 Task: Look for products in the category "Cereal" from Grain Berry only.
Action: Mouse moved to (877, 293)
Screenshot: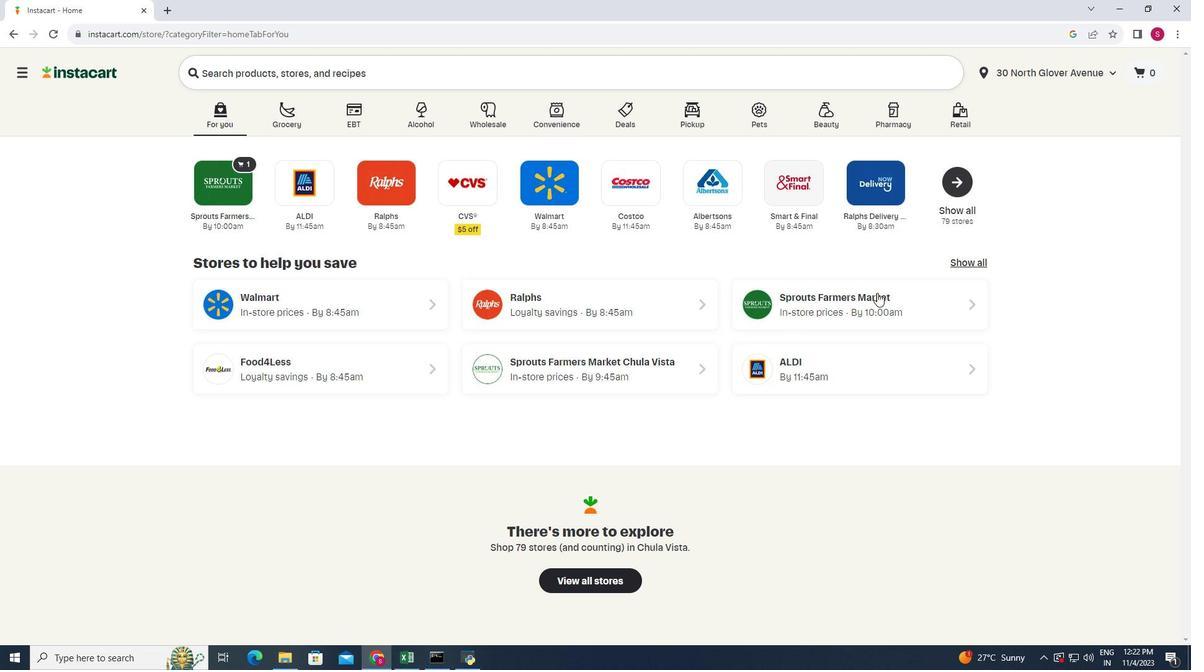
Action: Mouse pressed left at (877, 293)
Screenshot: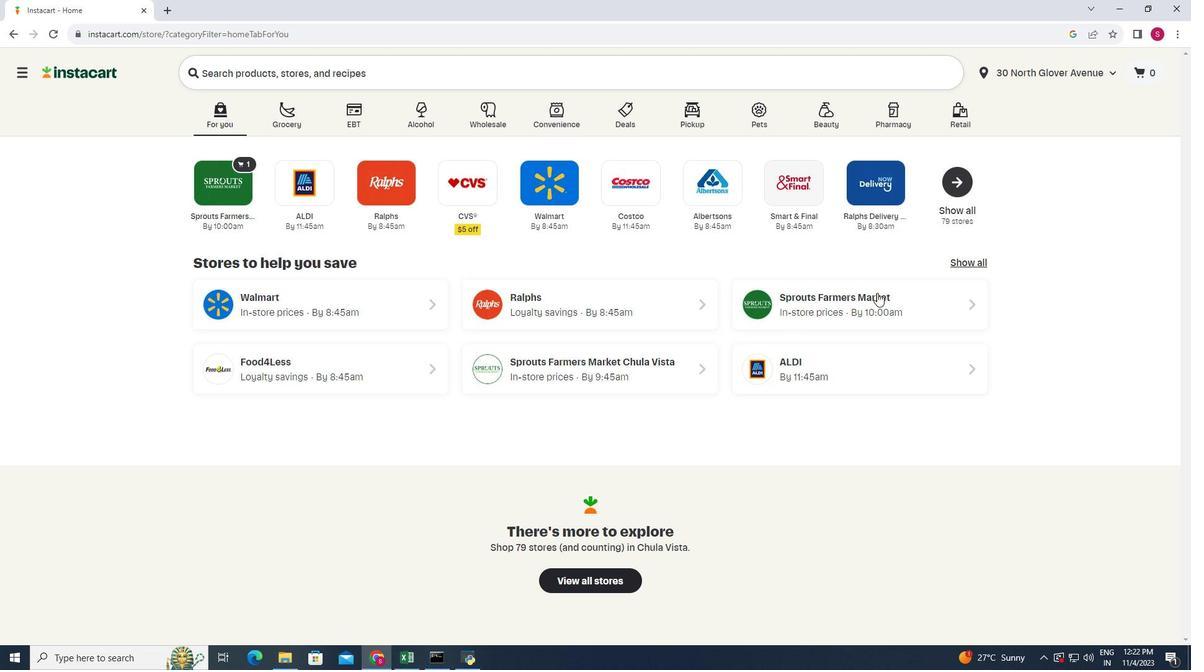 
Action: Mouse moved to (85, 473)
Screenshot: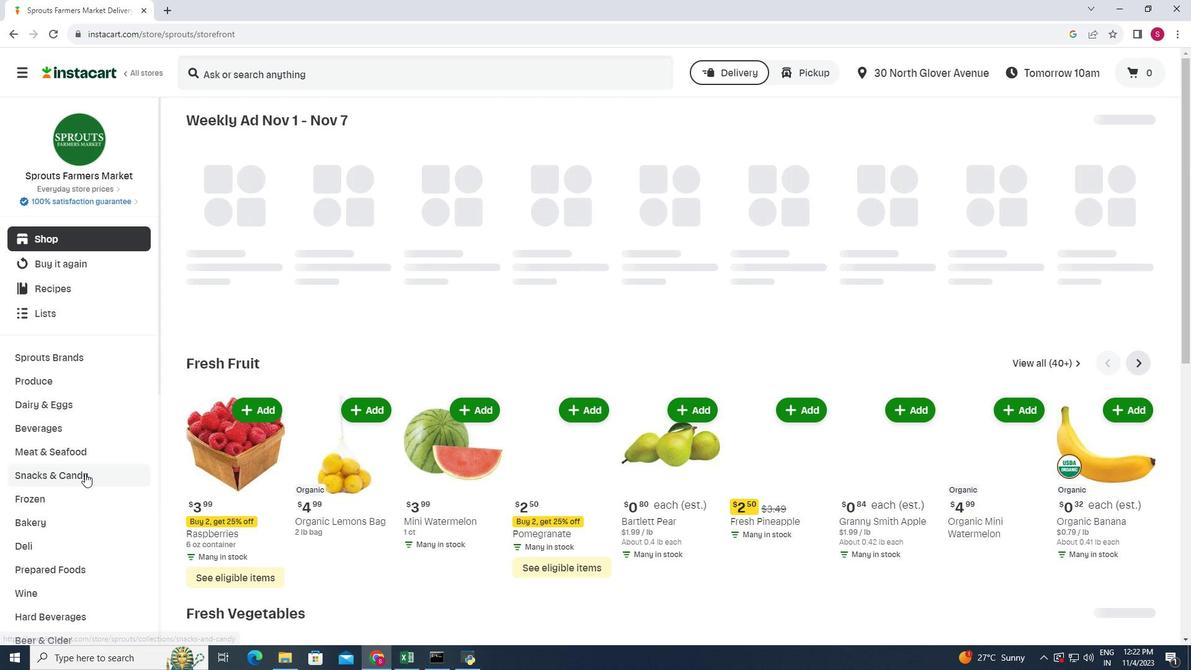 
Action: Mouse scrolled (85, 473) with delta (0, 0)
Screenshot: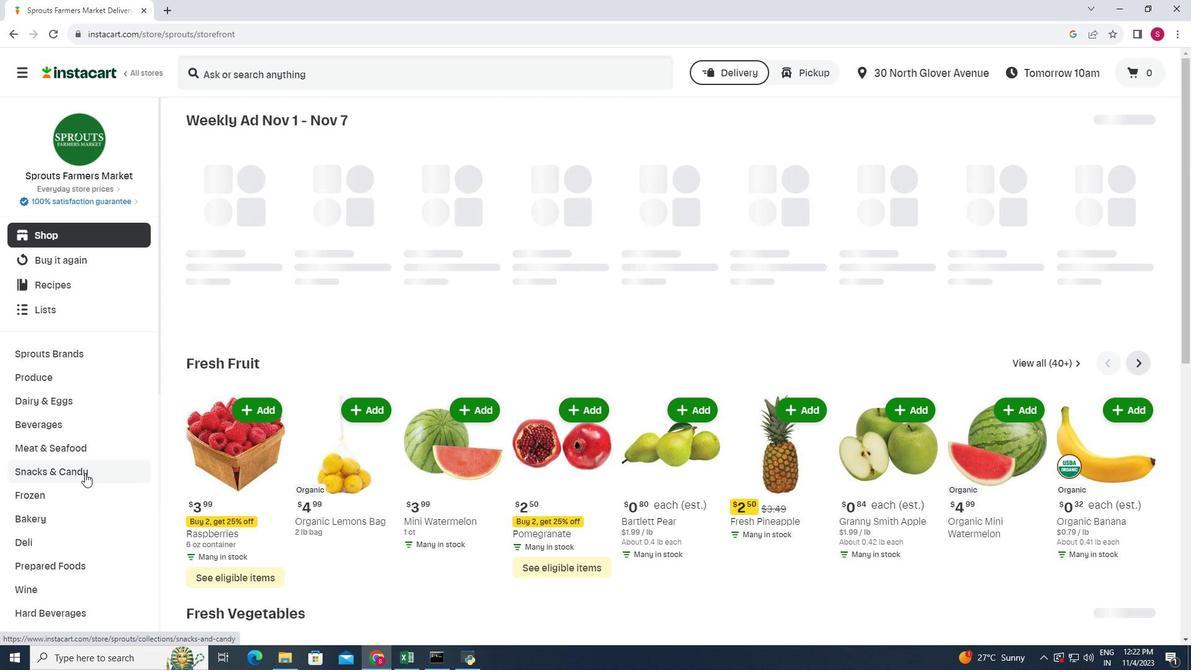 
Action: Mouse moved to (85, 473)
Screenshot: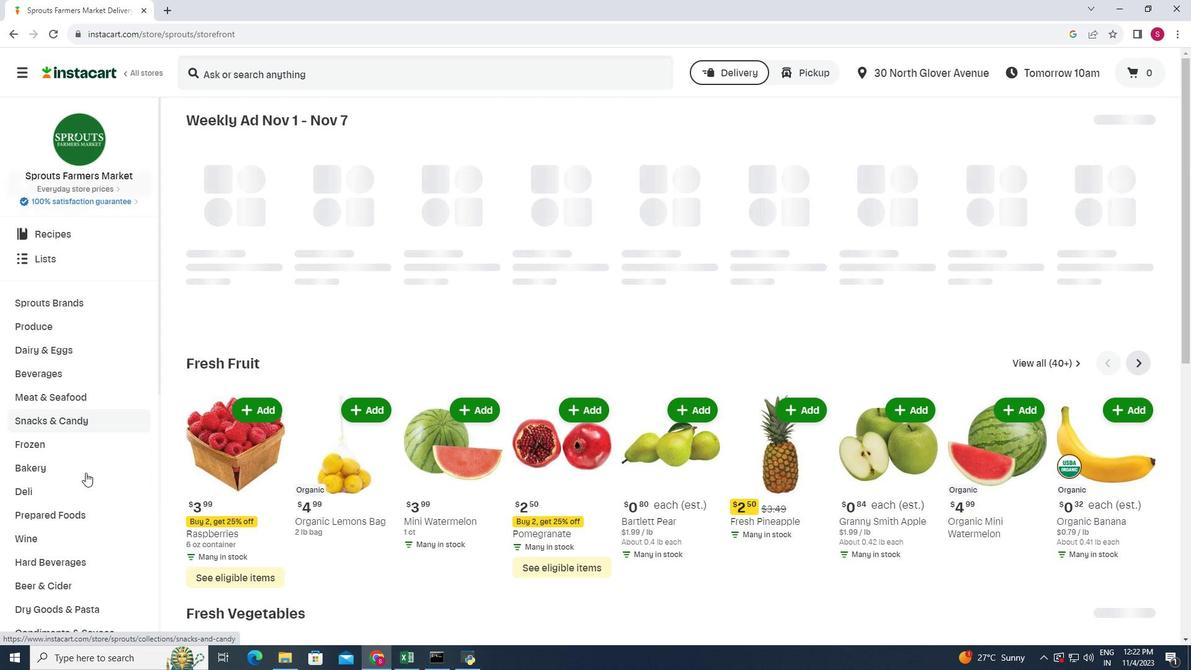 
Action: Mouse scrolled (85, 472) with delta (0, 0)
Screenshot: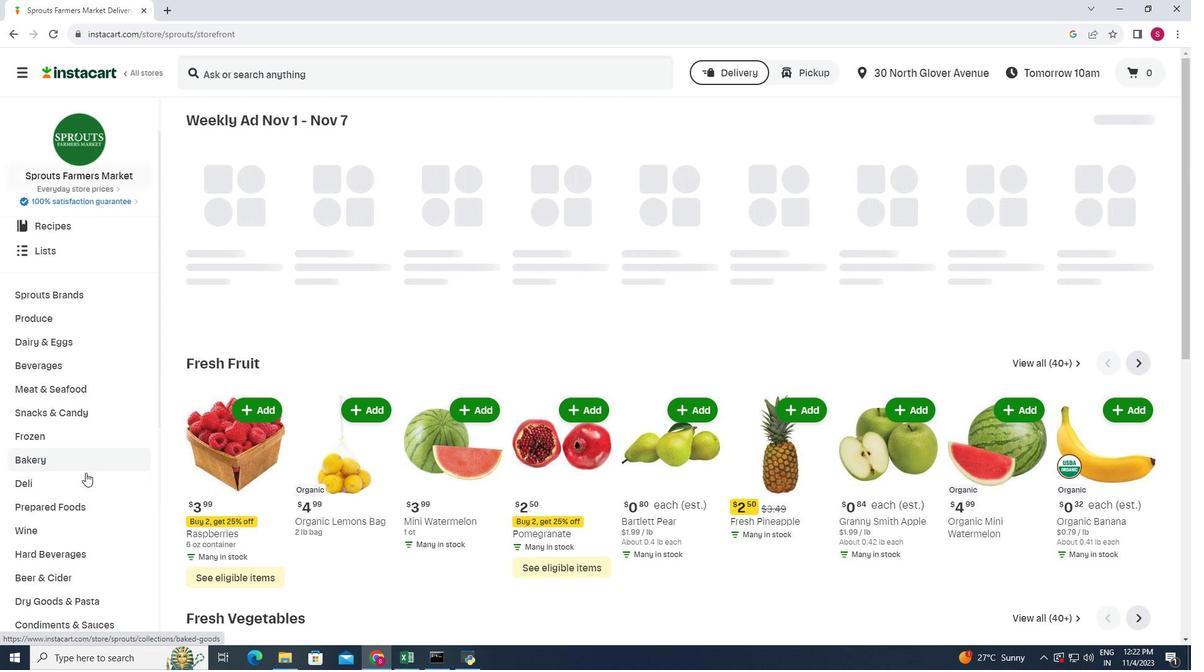 
Action: Mouse moved to (86, 473)
Screenshot: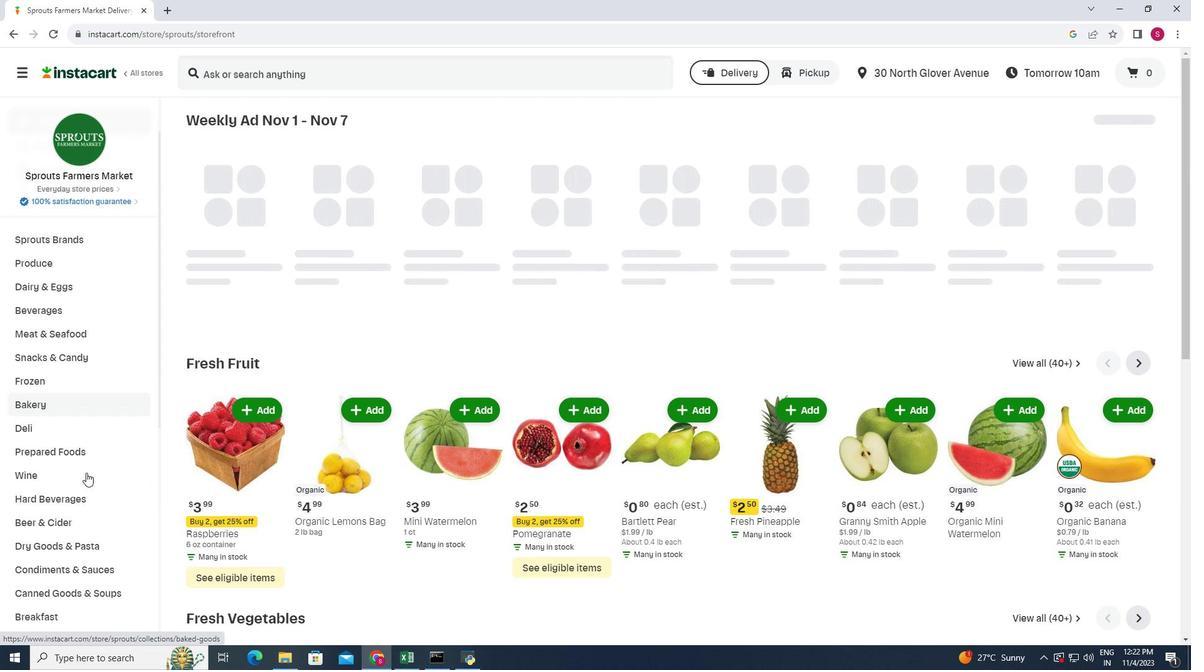 
Action: Mouse scrolled (86, 472) with delta (0, 0)
Screenshot: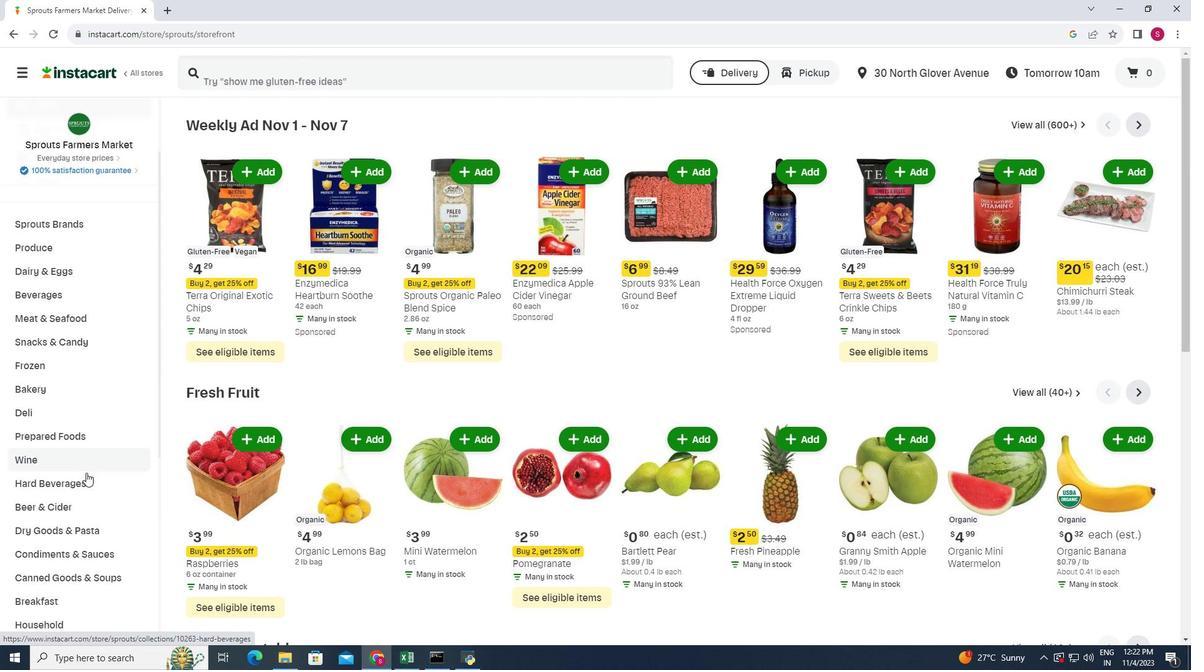 
Action: Mouse moved to (69, 546)
Screenshot: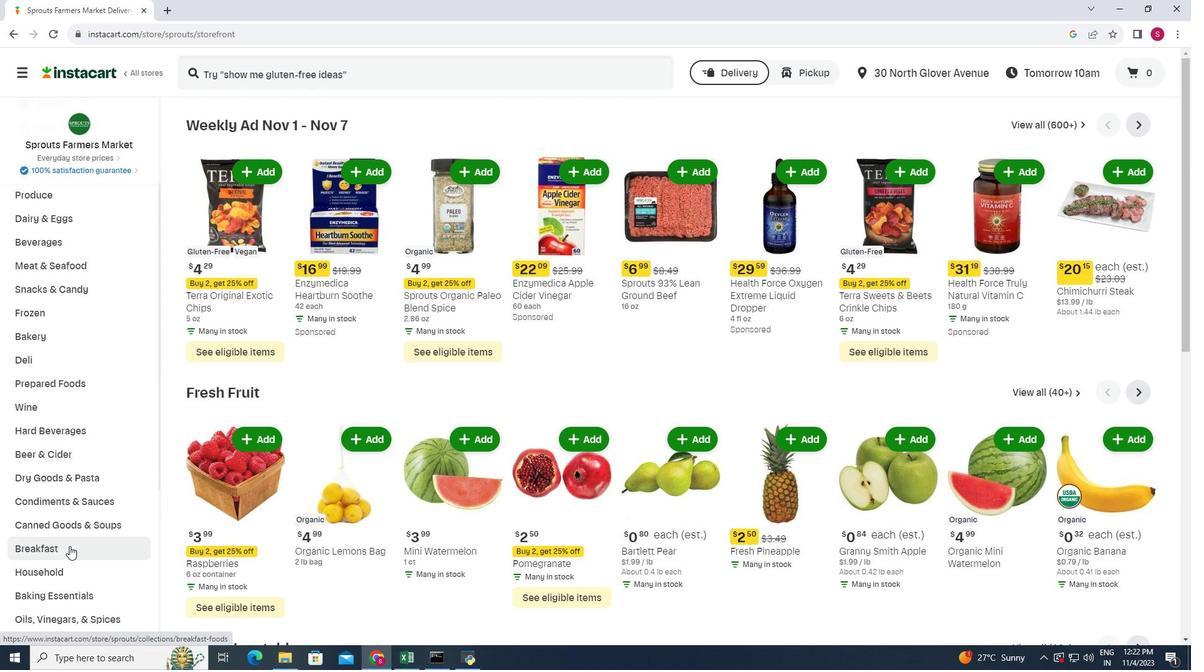 
Action: Mouse pressed left at (69, 546)
Screenshot: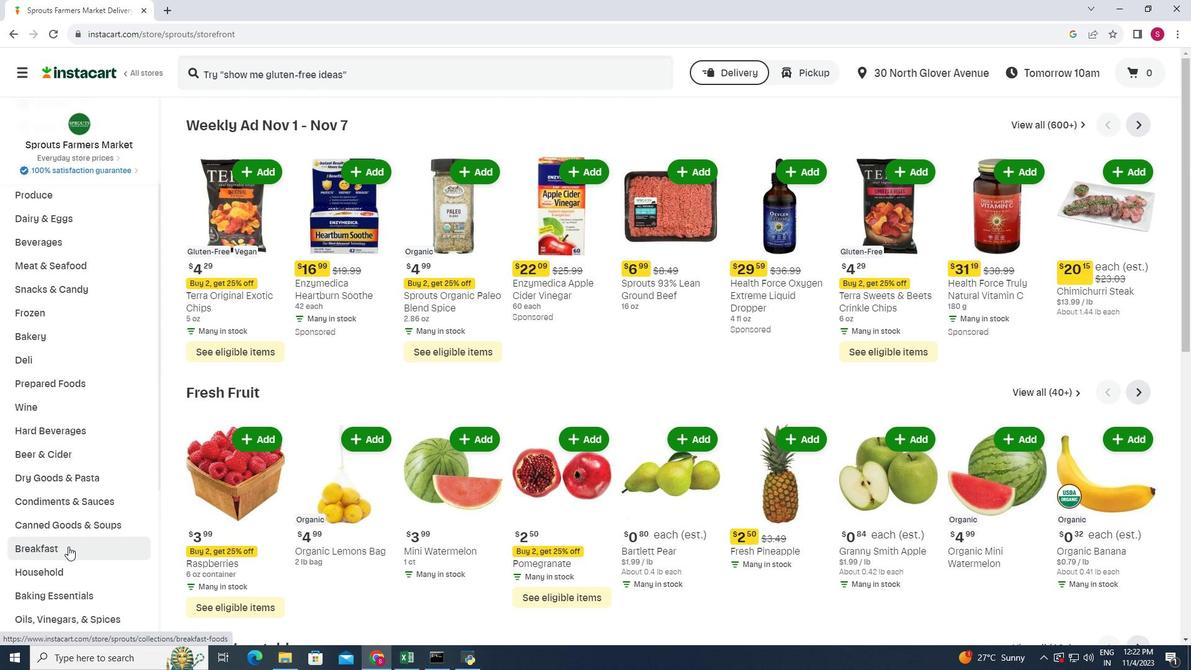 
Action: Mouse moved to (913, 154)
Screenshot: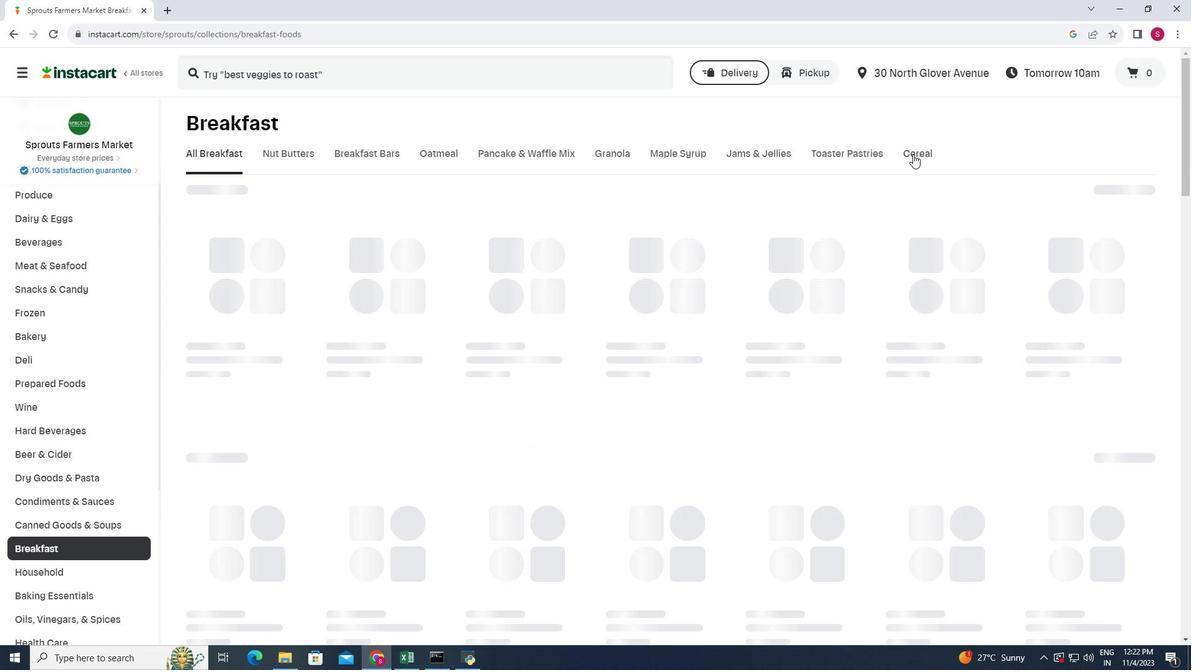 
Action: Mouse pressed left at (913, 154)
Screenshot: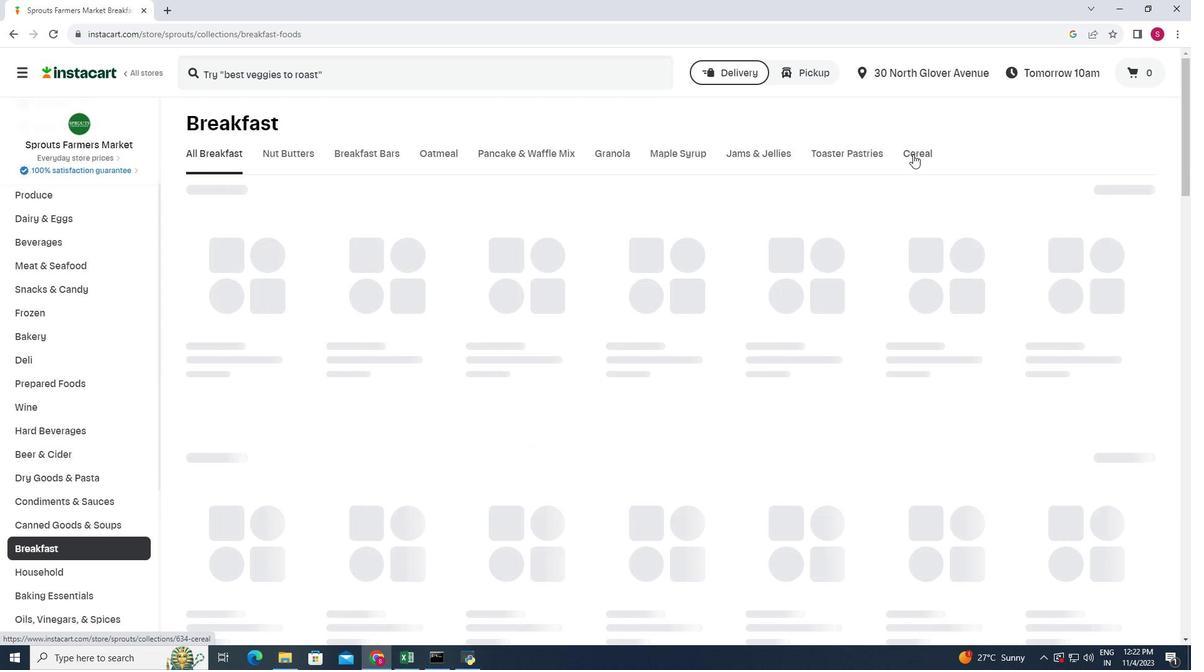 
Action: Mouse moved to (497, 191)
Screenshot: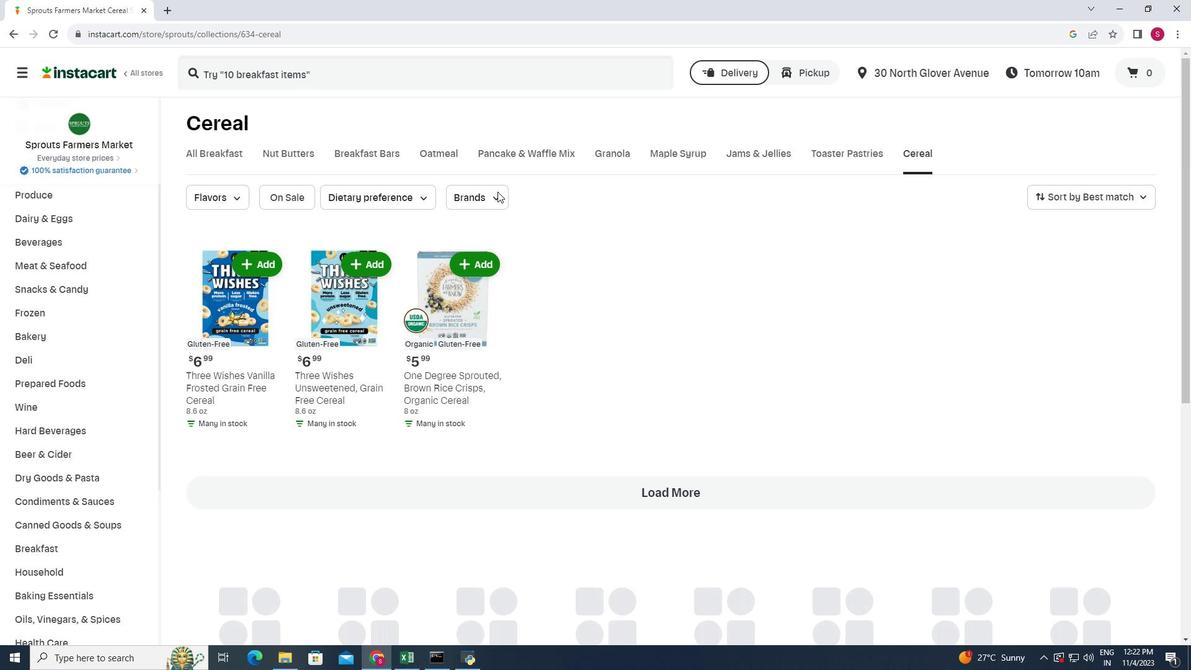 
Action: Mouse pressed left at (497, 191)
Screenshot: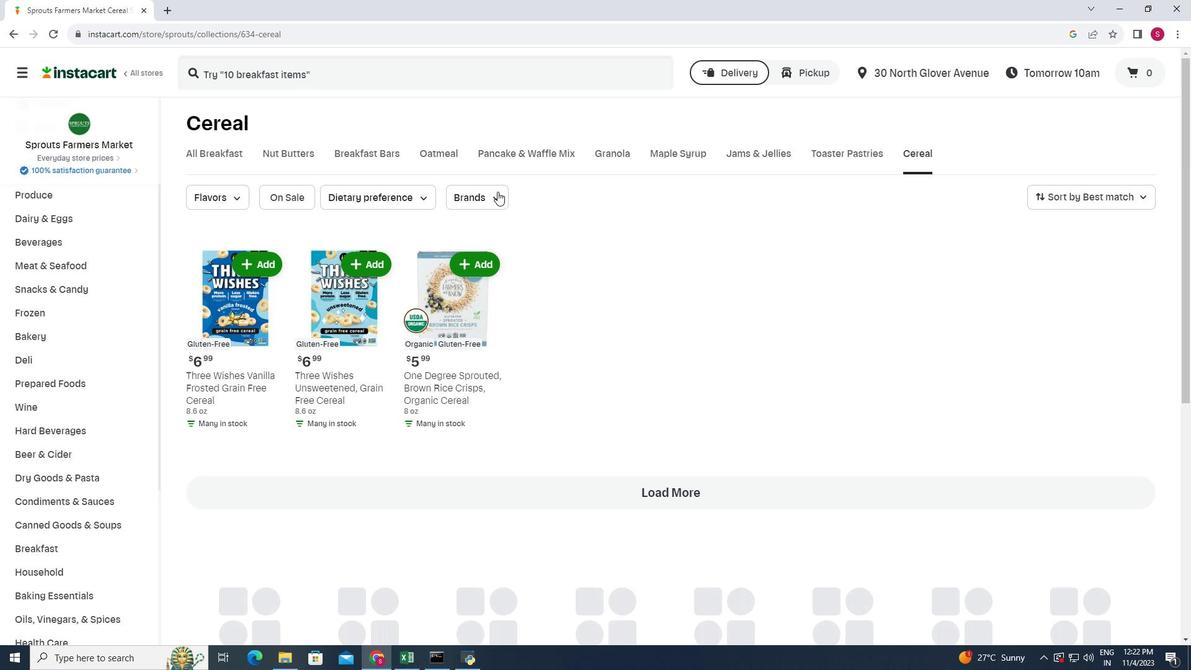 
Action: Mouse moved to (495, 252)
Screenshot: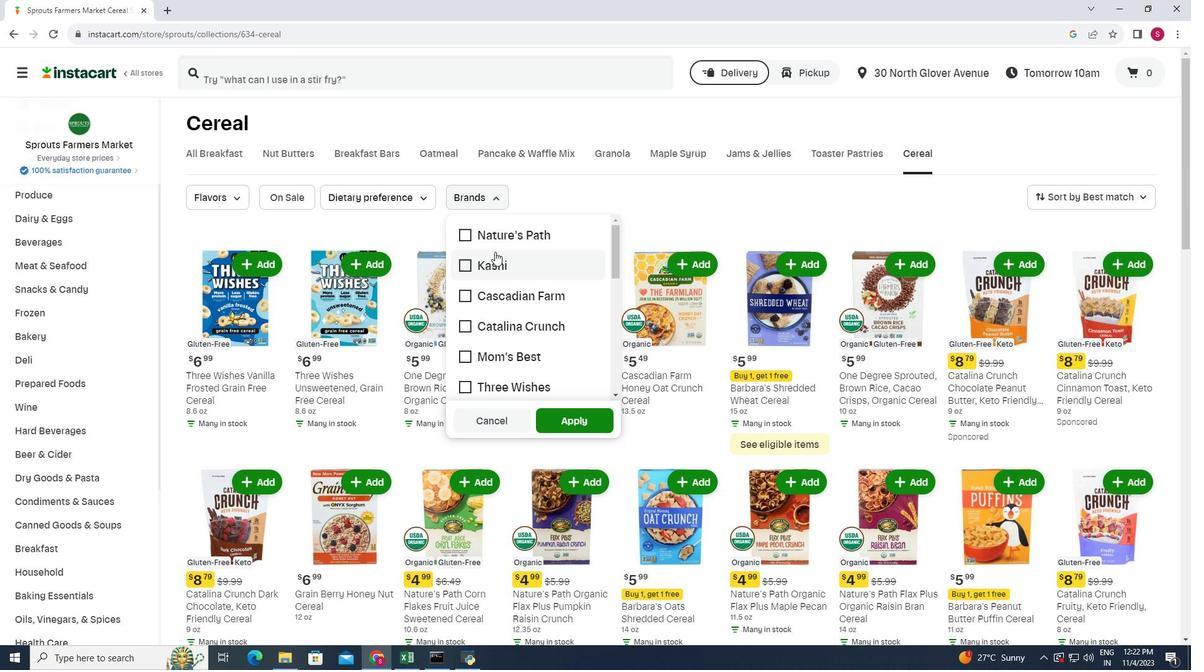 
Action: Mouse scrolled (495, 251) with delta (0, 0)
Screenshot: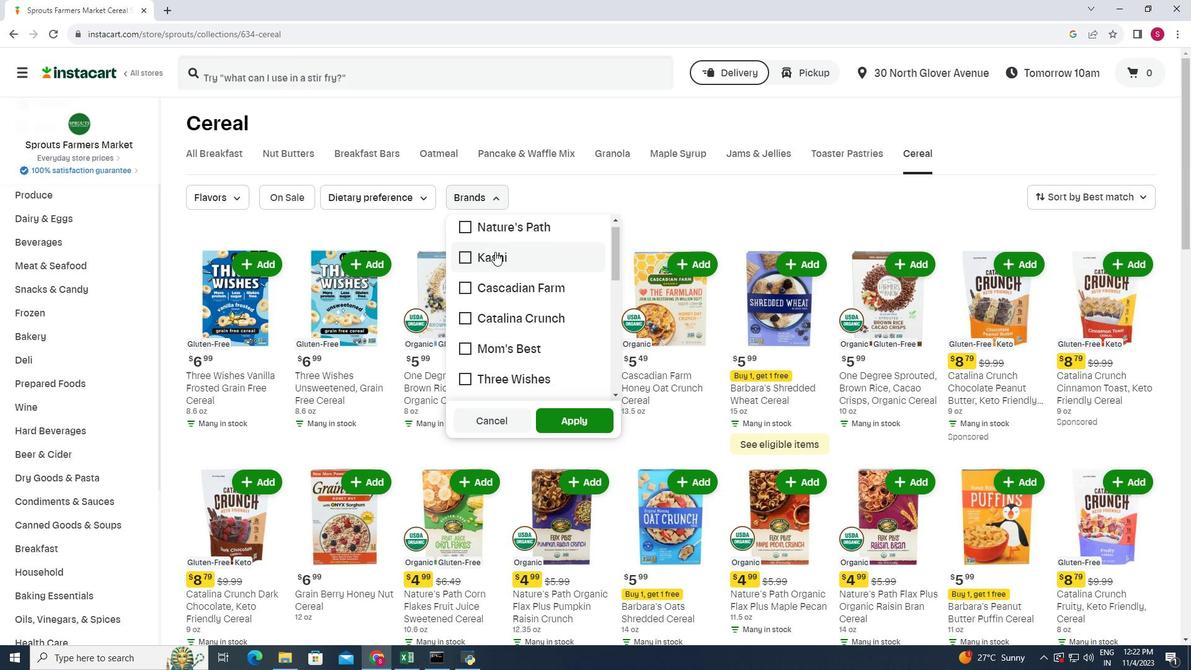 
Action: Mouse scrolled (495, 251) with delta (0, 0)
Screenshot: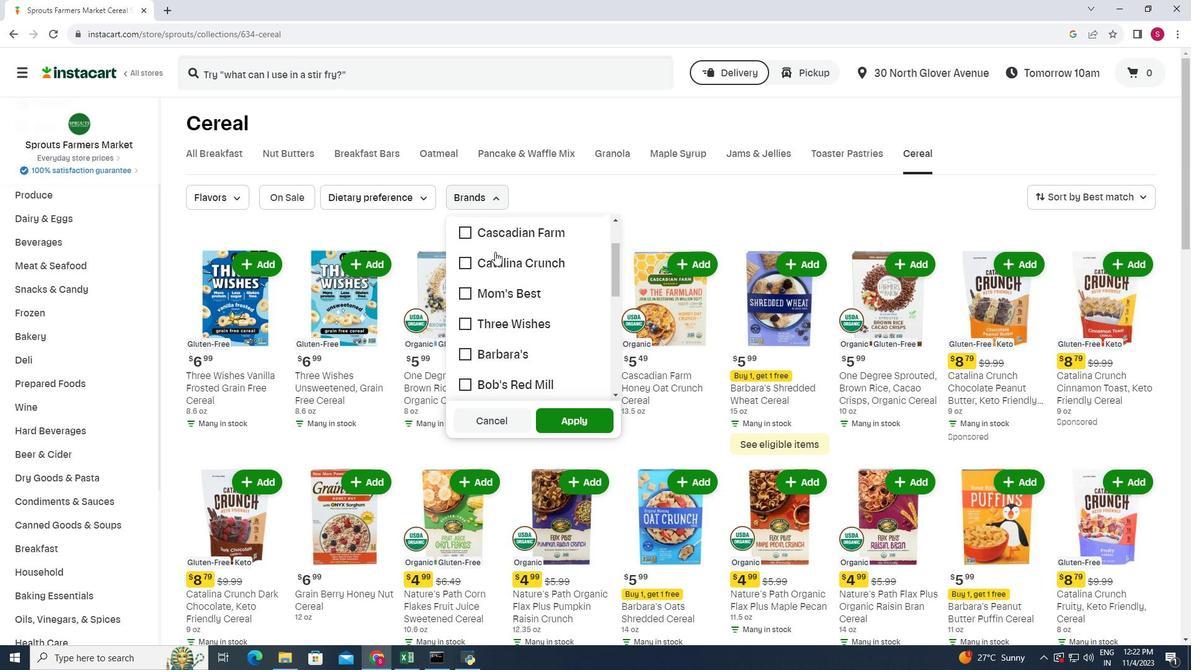 
Action: Mouse scrolled (495, 251) with delta (0, 0)
Screenshot: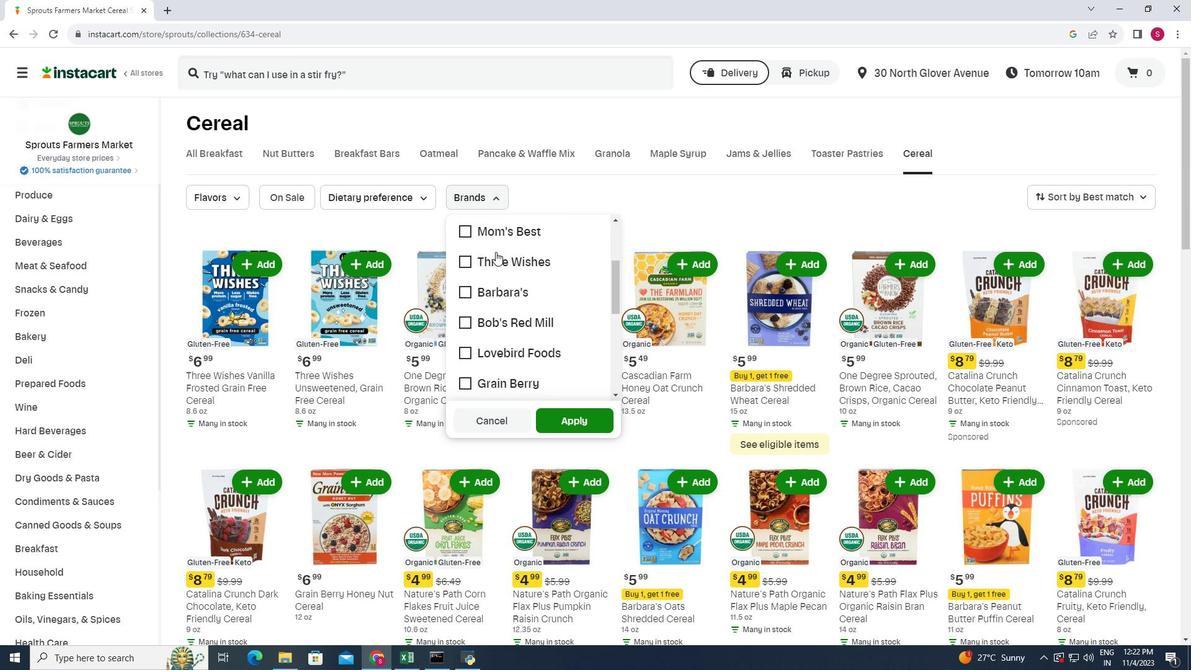 
Action: Mouse moved to (497, 252)
Screenshot: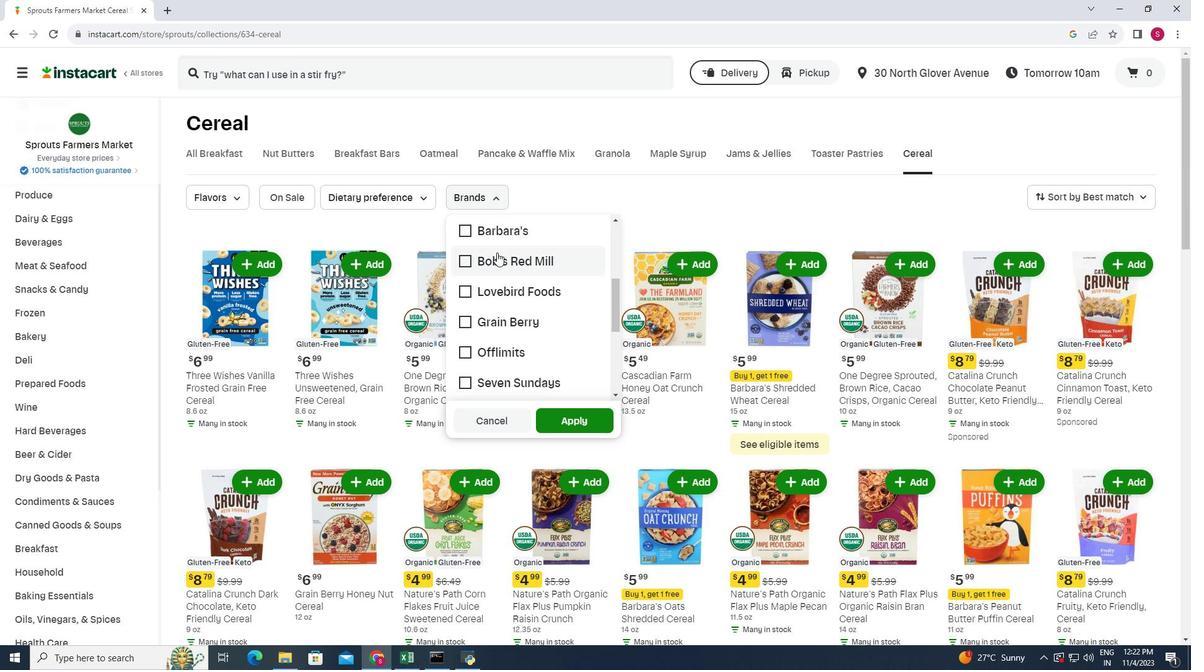 
Action: Mouse scrolled (497, 252) with delta (0, 0)
Screenshot: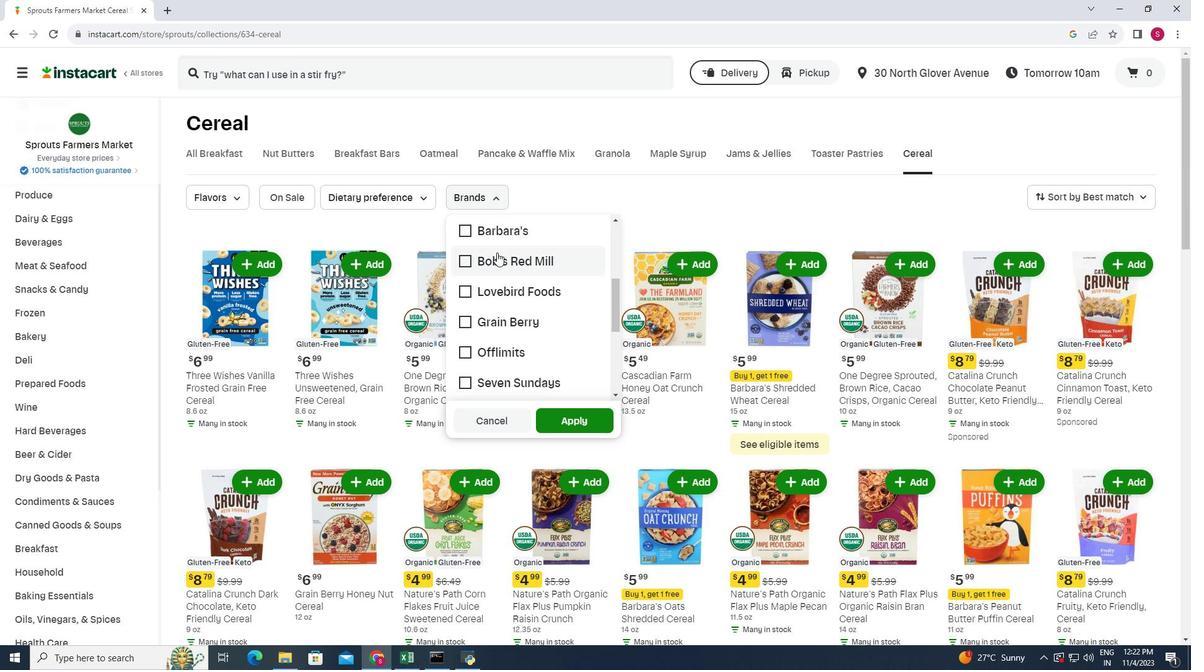 
Action: Mouse moved to (504, 261)
Screenshot: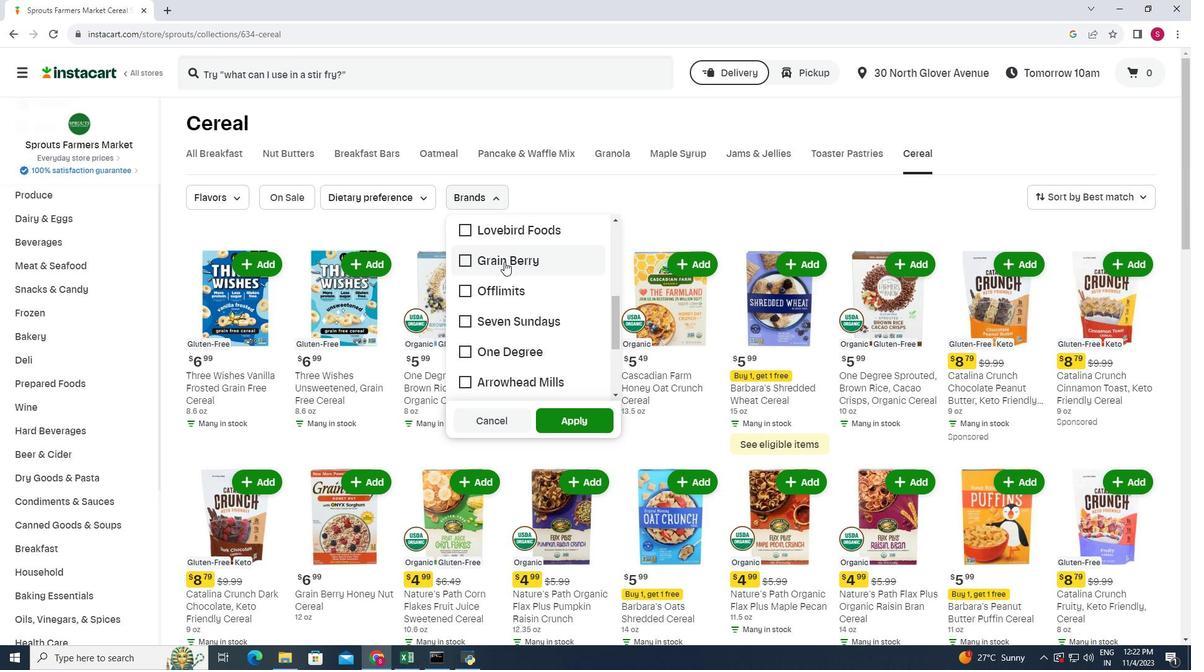 
Action: Mouse pressed left at (504, 261)
Screenshot: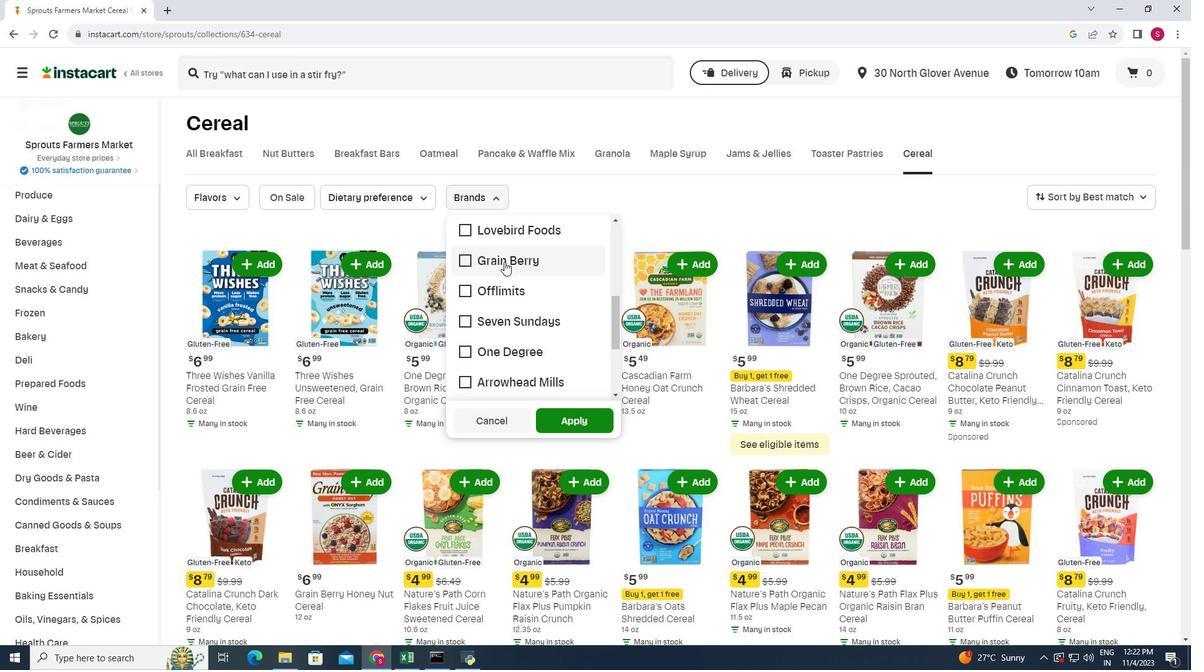 
Action: Mouse moved to (558, 419)
Screenshot: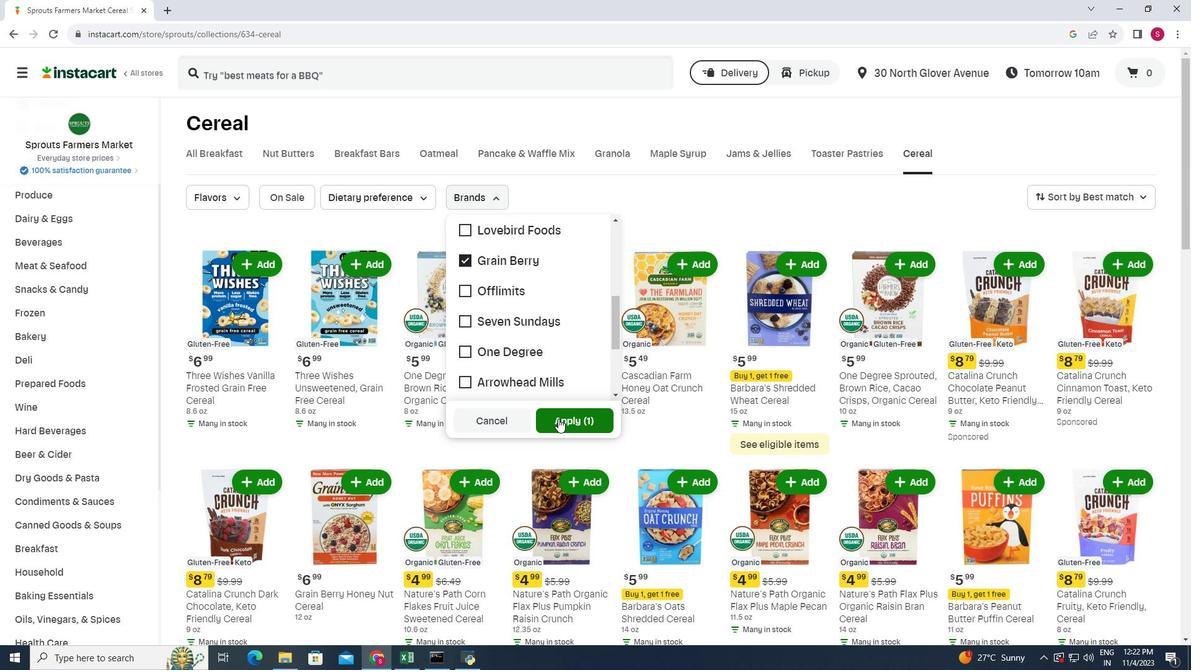 
Action: Mouse pressed left at (558, 419)
Screenshot: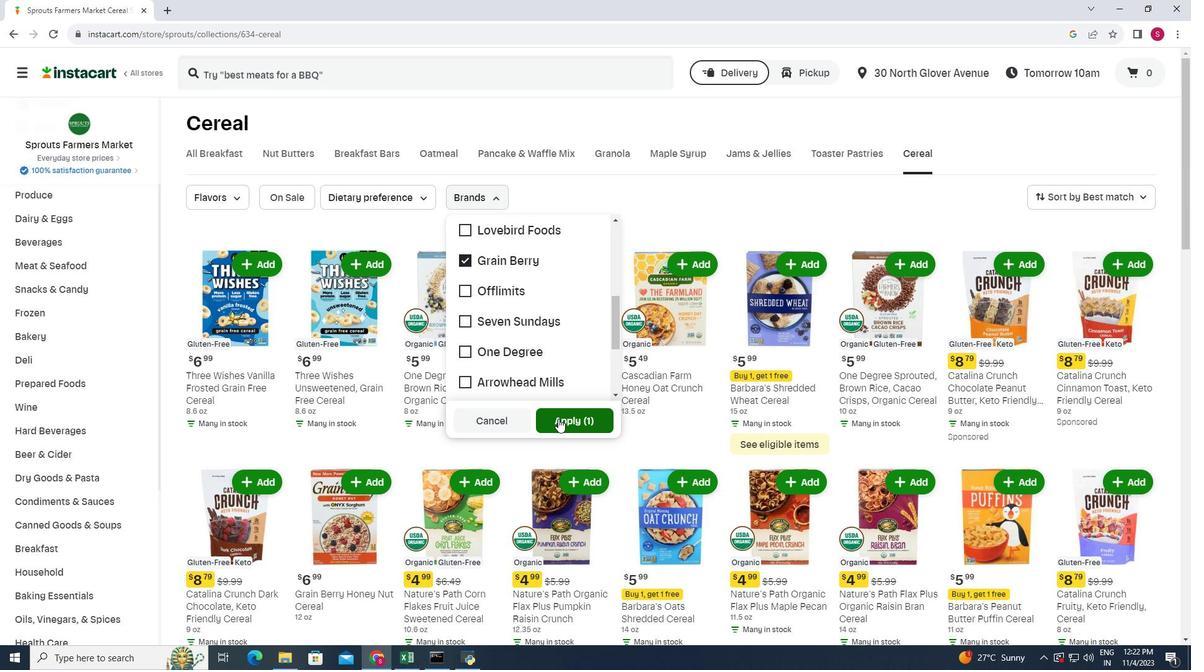 
Action: Mouse moved to (587, 312)
Screenshot: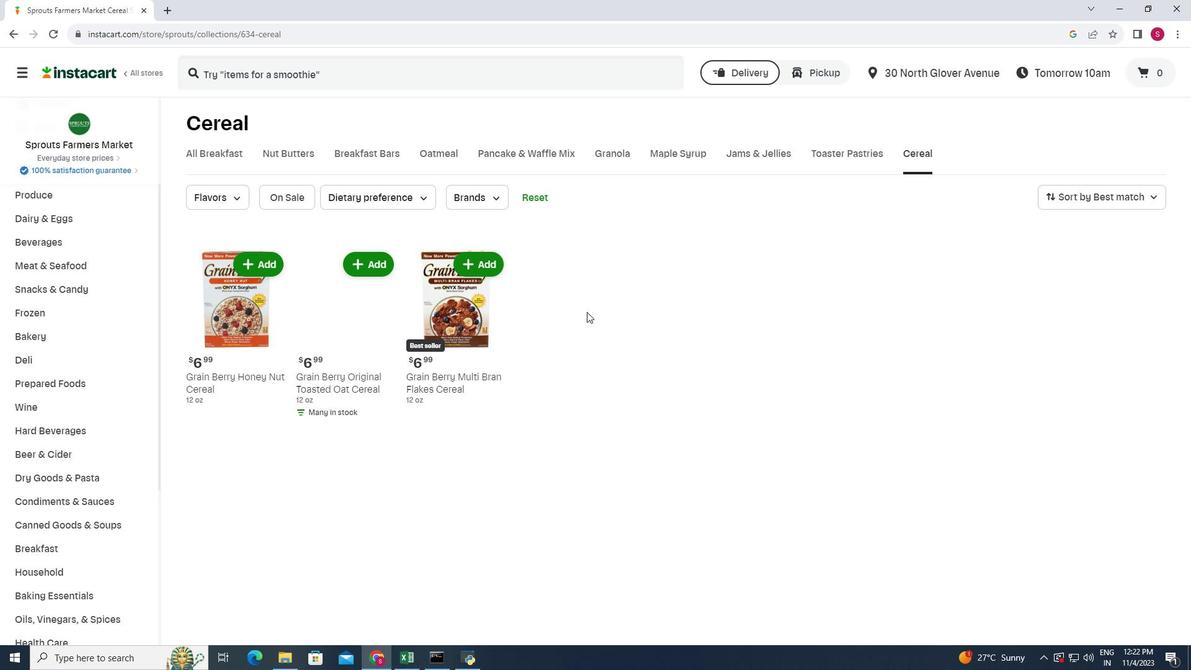 
